 Task: Change the "Feedback gain" to 0.50.
Action: Mouse moved to (96, 11)
Screenshot: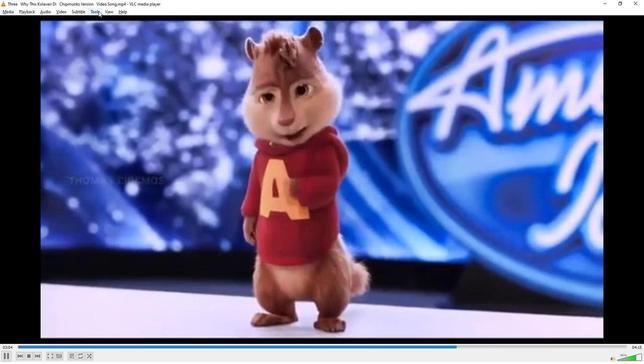 
Action: Mouse pressed left at (96, 11)
Screenshot: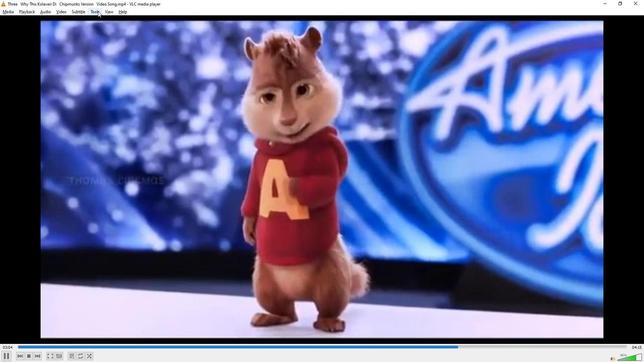 
Action: Mouse moved to (105, 90)
Screenshot: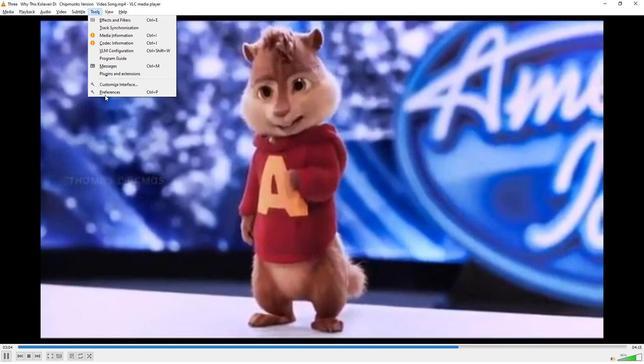 
Action: Mouse pressed left at (105, 90)
Screenshot: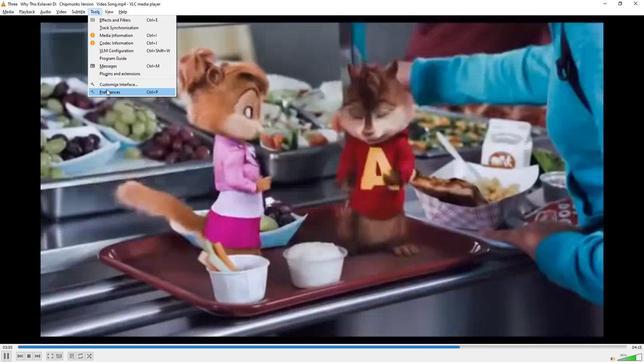 
Action: Mouse moved to (187, 270)
Screenshot: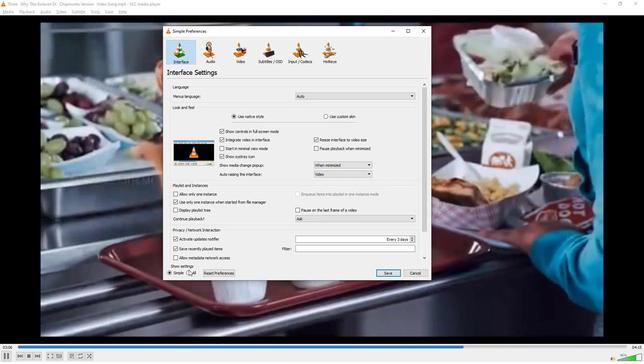 
Action: Mouse pressed left at (187, 270)
Screenshot: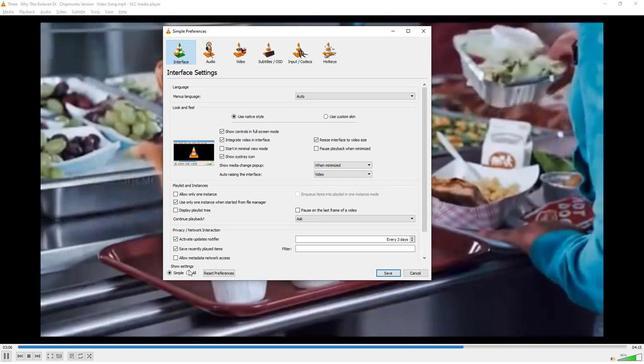 
Action: Mouse moved to (179, 123)
Screenshot: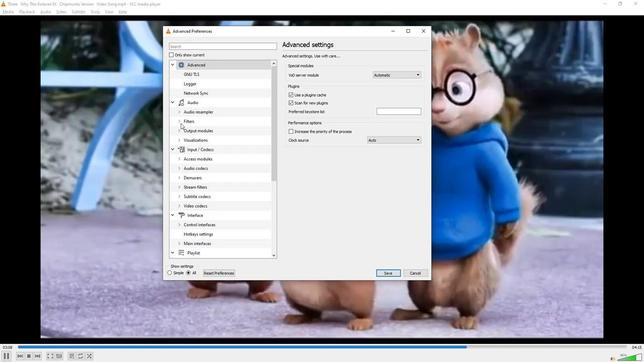
Action: Mouse pressed left at (179, 123)
Screenshot: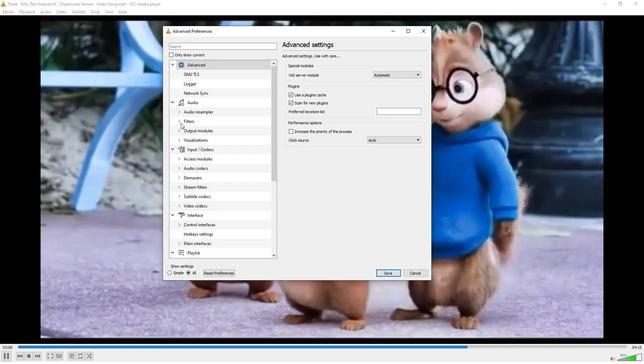 
Action: Mouse moved to (199, 156)
Screenshot: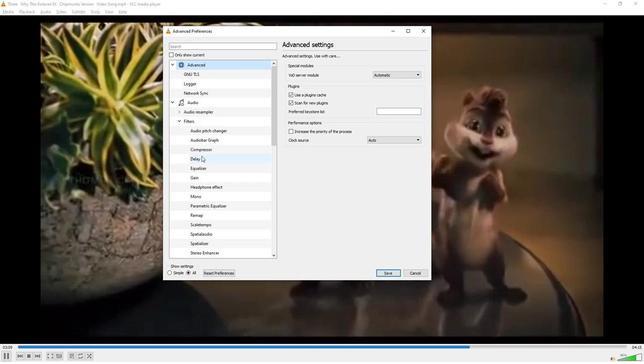 
Action: Mouse pressed left at (199, 156)
Screenshot: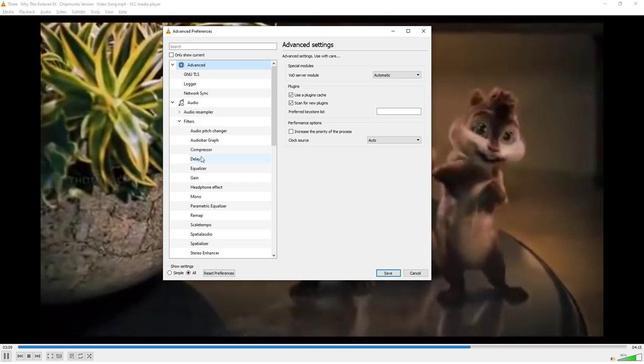 
Action: Mouse moved to (420, 92)
Screenshot: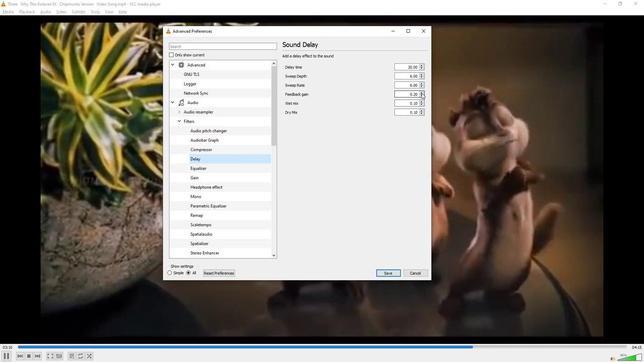 
Action: Mouse pressed left at (420, 92)
Screenshot: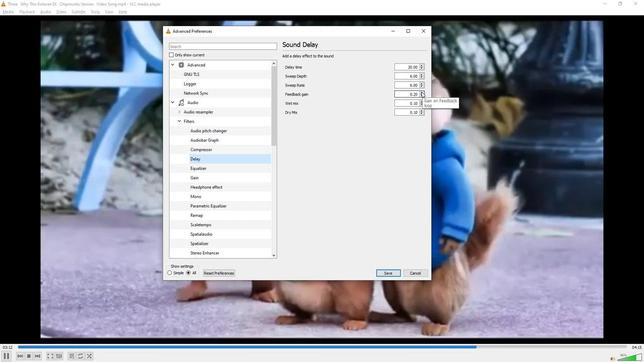 
Action: Mouse pressed left at (420, 92)
Screenshot: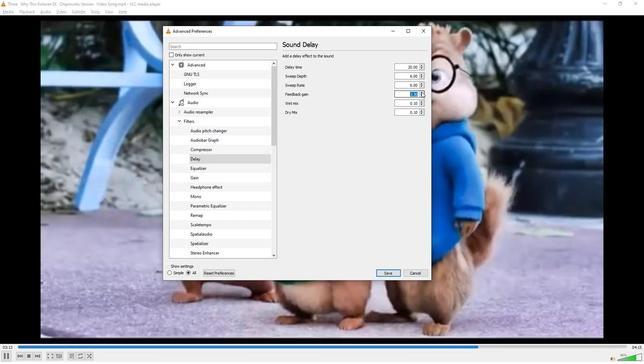 
Action: Mouse pressed left at (420, 92)
Screenshot: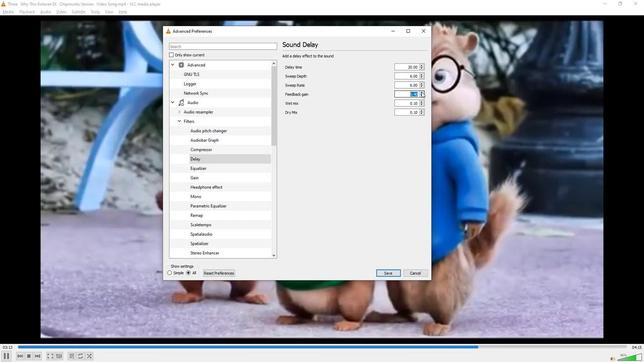 
Action: Mouse moved to (340, 204)
Screenshot: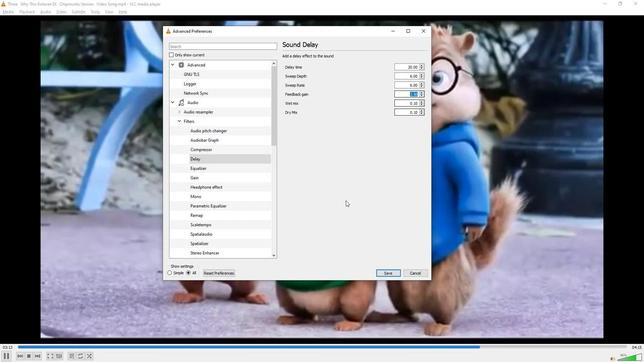 
Action: Mouse pressed left at (340, 204)
Screenshot: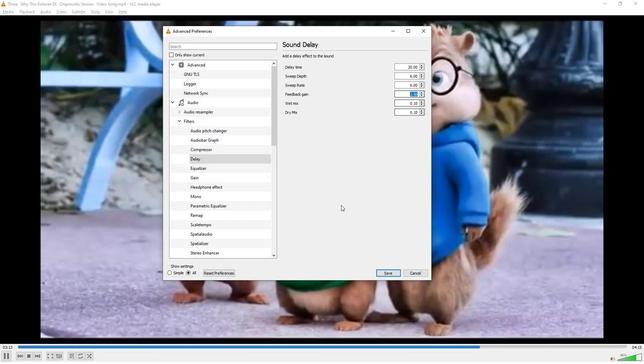 
